 Task: Change  the formatting of the data  Which is Greater than 10 in conditional formating, put the option 'Green Fill with Dark Green Text. . 'In the sheet   Quantum Sales templetes   book
Action: Mouse moved to (47, 161)
Screenshot: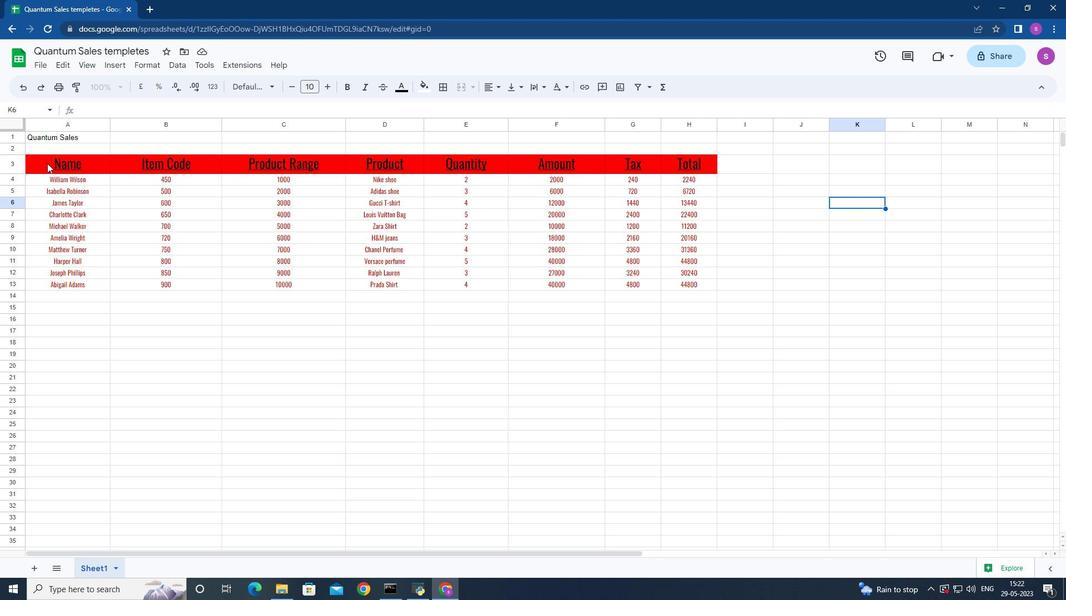
Action: Mouse pressed left at (47, 161)
Screenshot: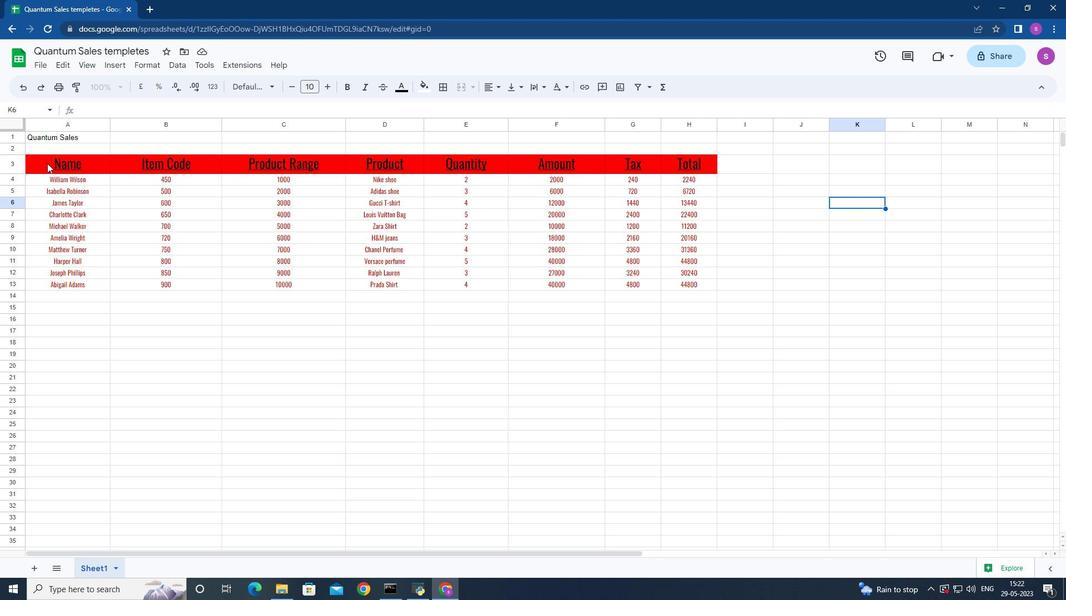 
Action: Mouse moved to (146, 63)
Screenshot: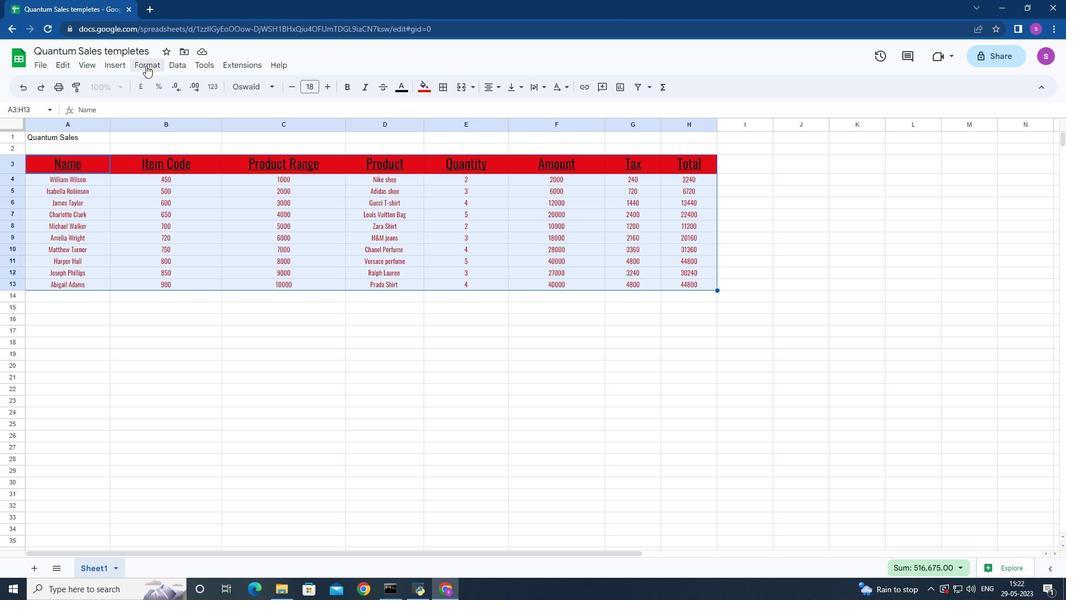 
Action: Mouse pressed left at (146, 63)
Screenshot: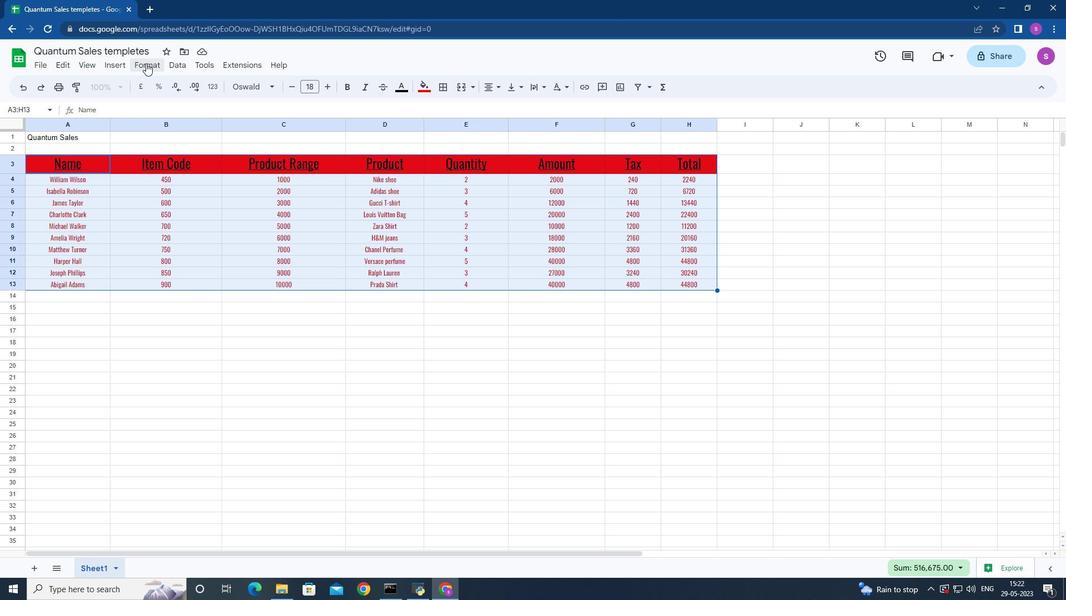
Action: Mouse moved to (244, 255)
Screenshot: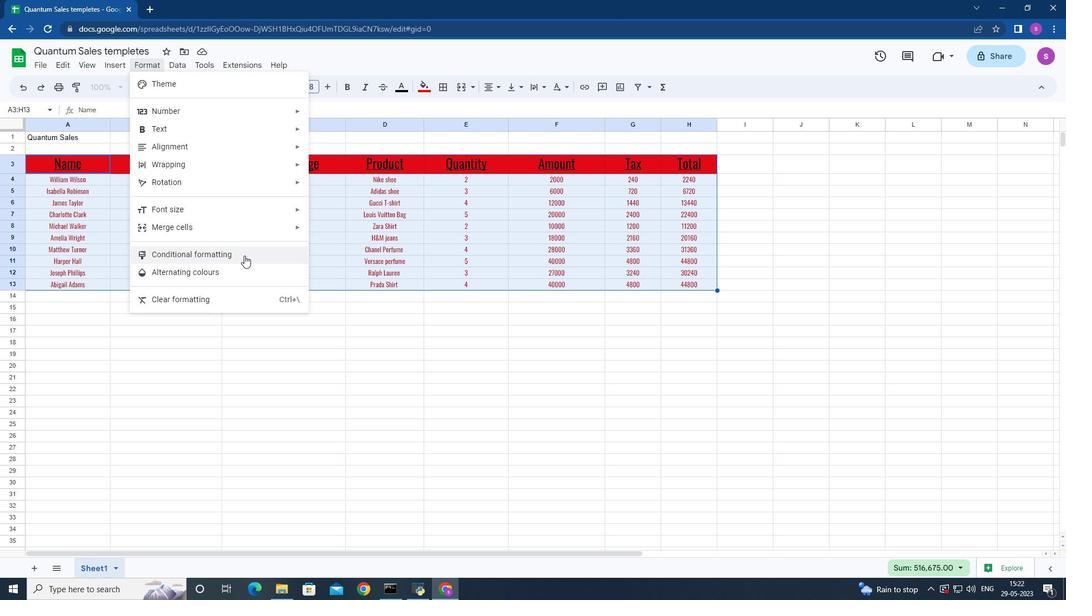 
Action: Mouse pressed left at (244, 255)
Screenshot: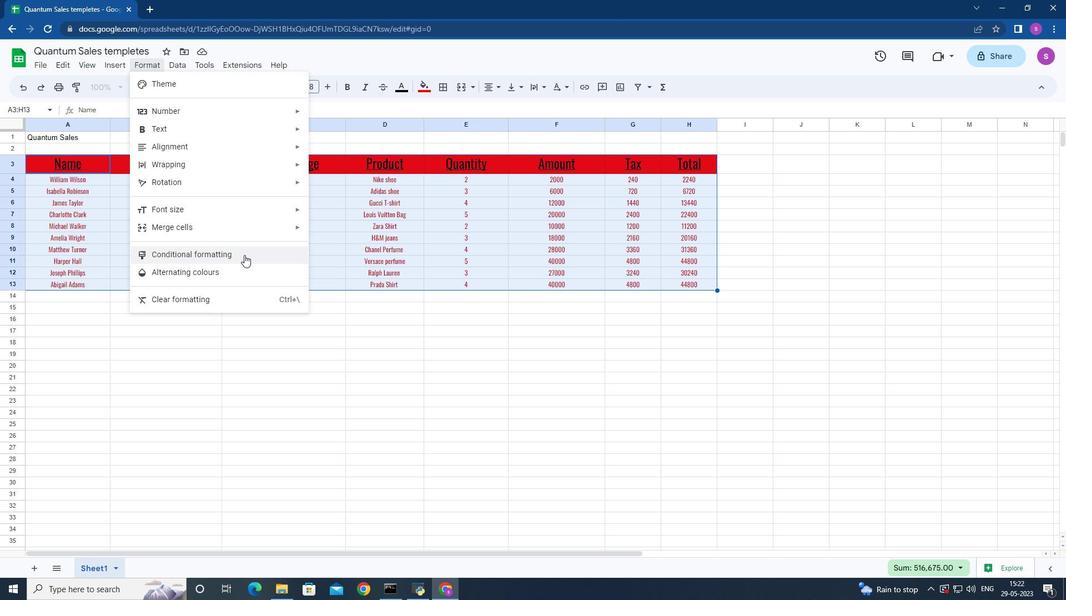 
Action: Mouse moved to (945, 236)
Screenshot: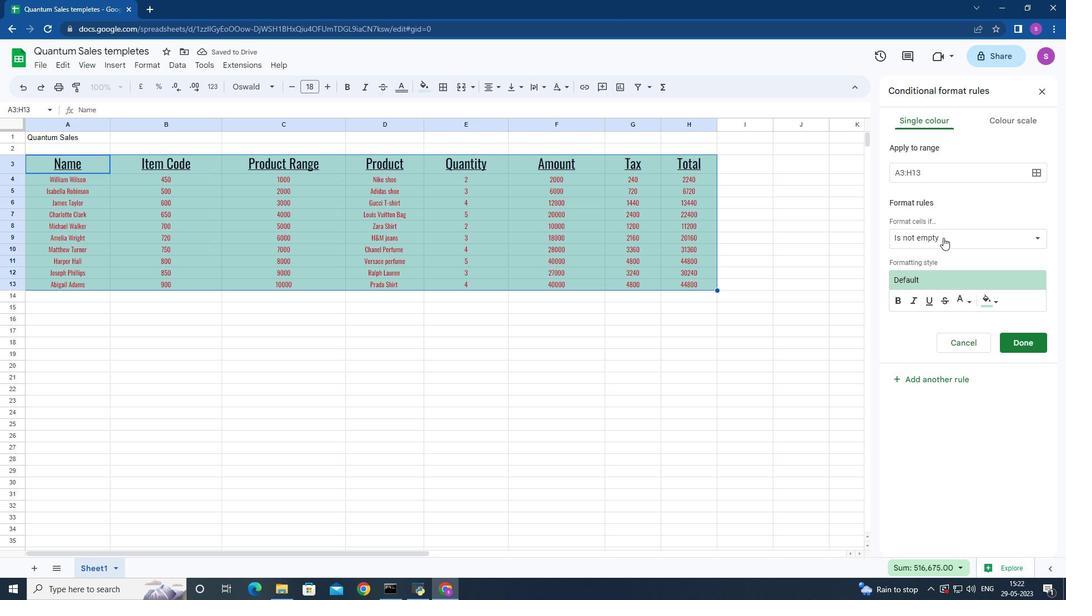 
Action: Mouse pressed left at (945, 236)
Screenshot: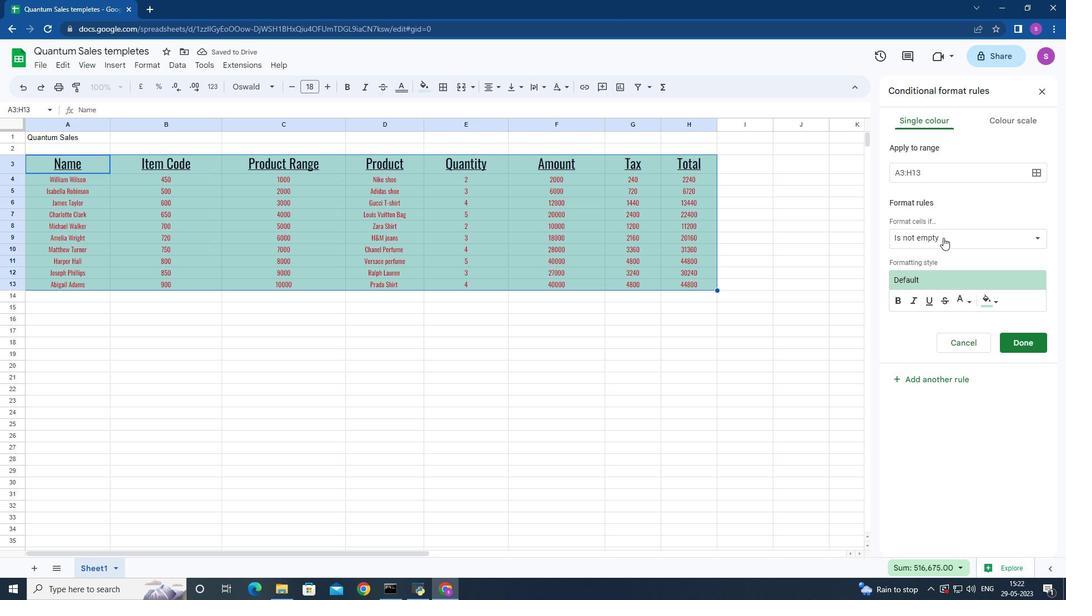 
Action: Mouse moved to (956, 414)
Screenshot: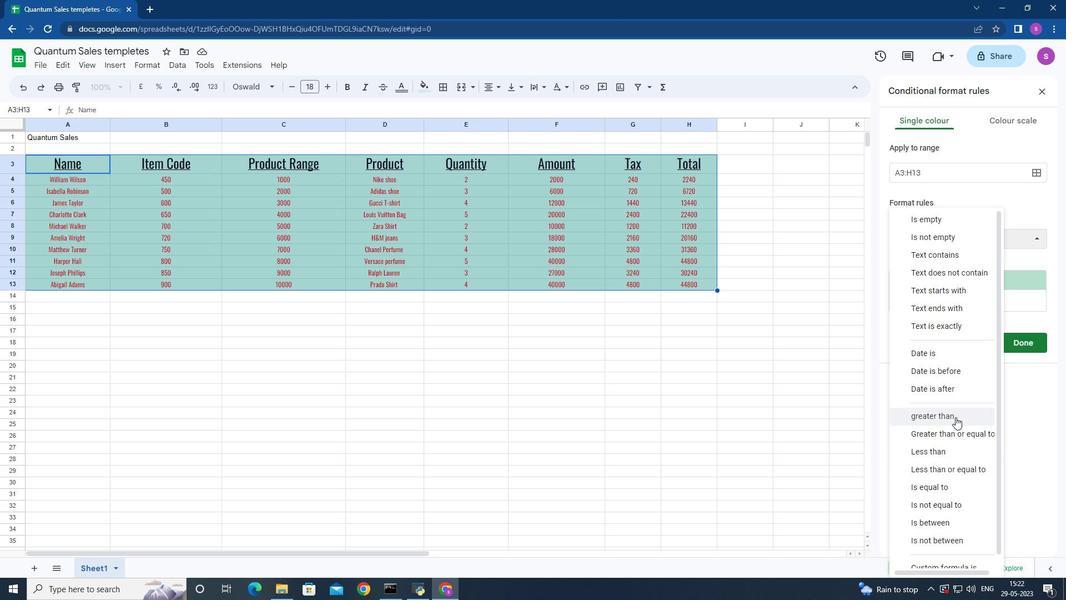 
Action: Mouse pressed left at (956, 414)
Screenshot: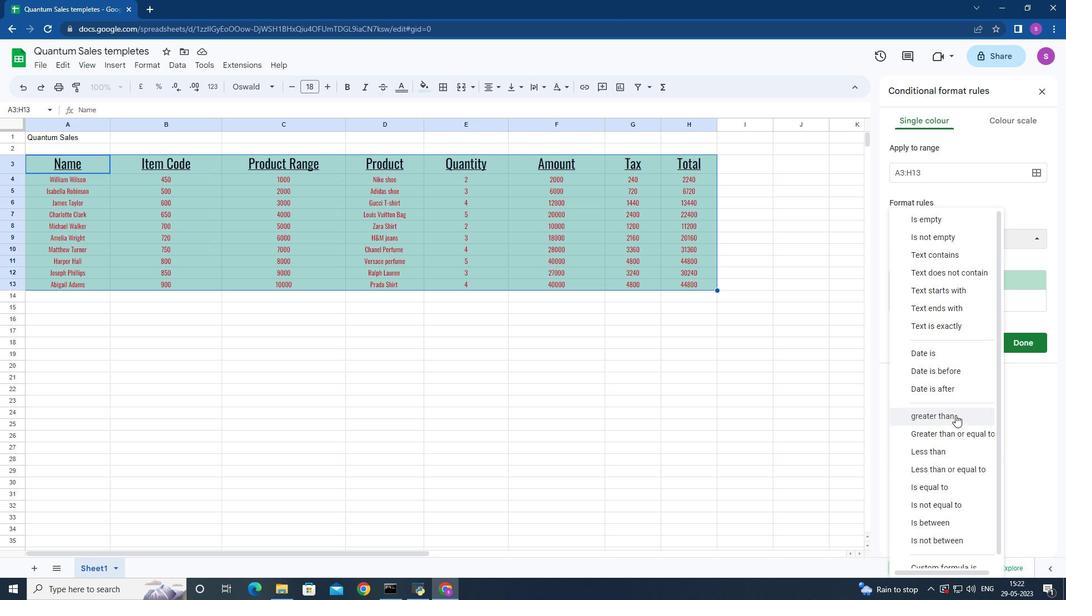 
Action: Mouse moved to (919, 265)
Screenshot: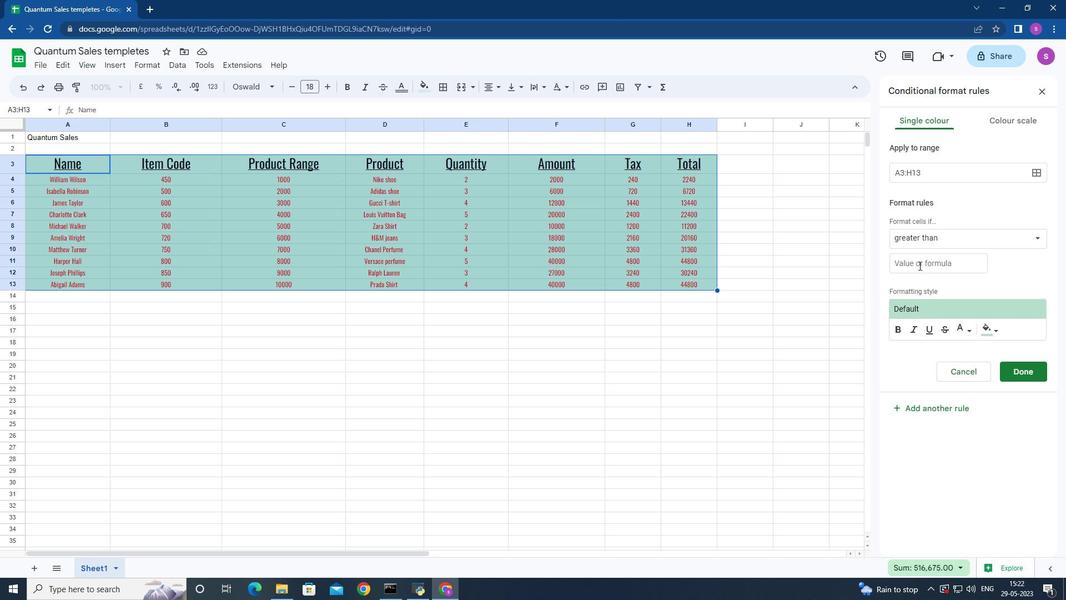 
Action: Mouse pressed left at (919, 265)
Screenshot: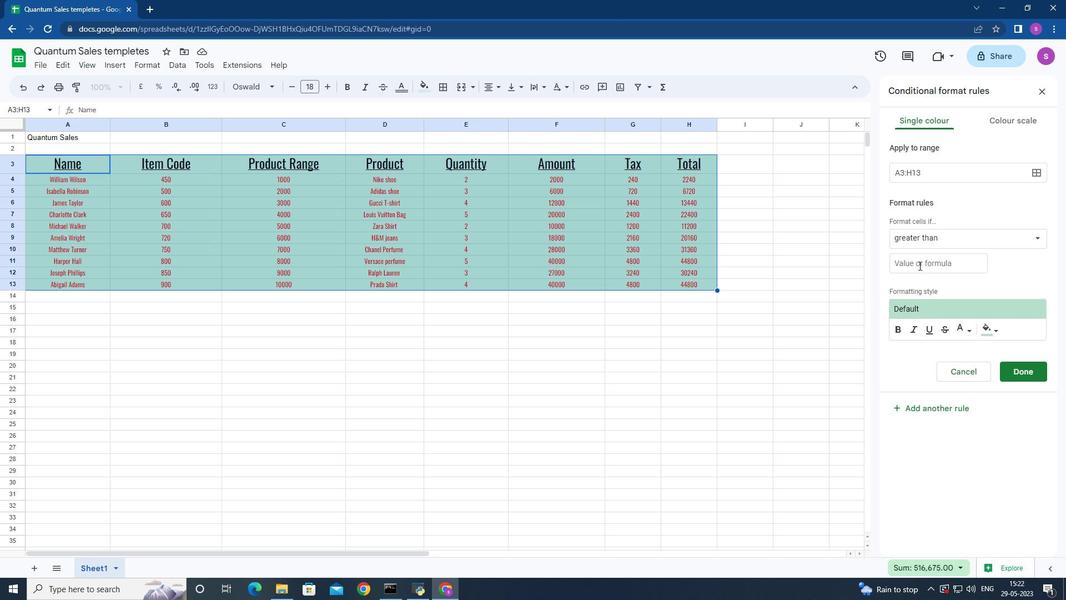 
Action: Key pressed 10
Screenshot: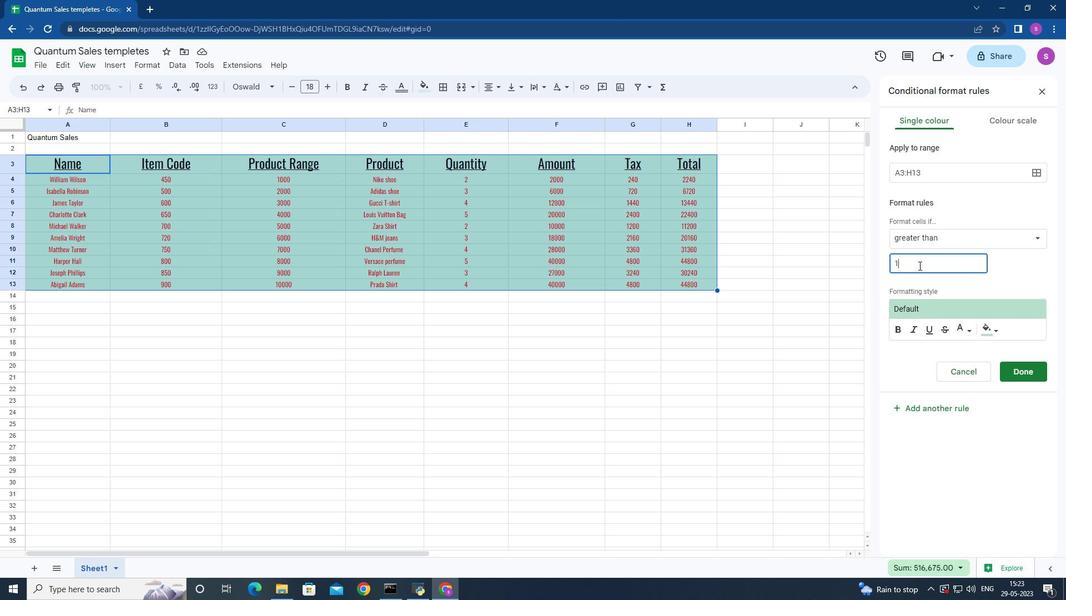 
Action: Mouse moved to (987, 329)
Screenshot: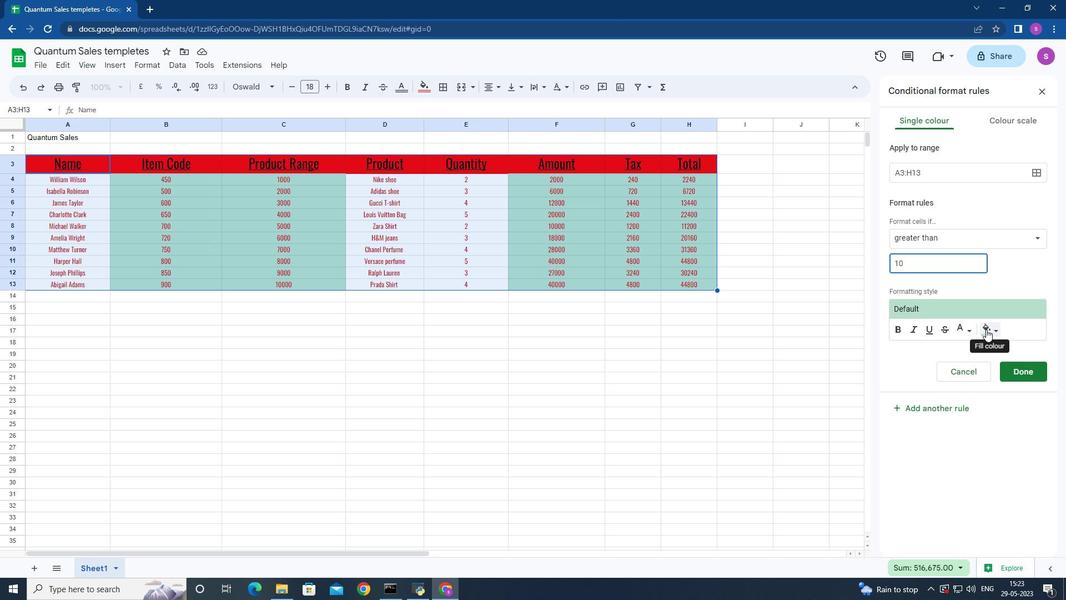 
Action: Mouse pressed left at (987, 329)
Screenshot: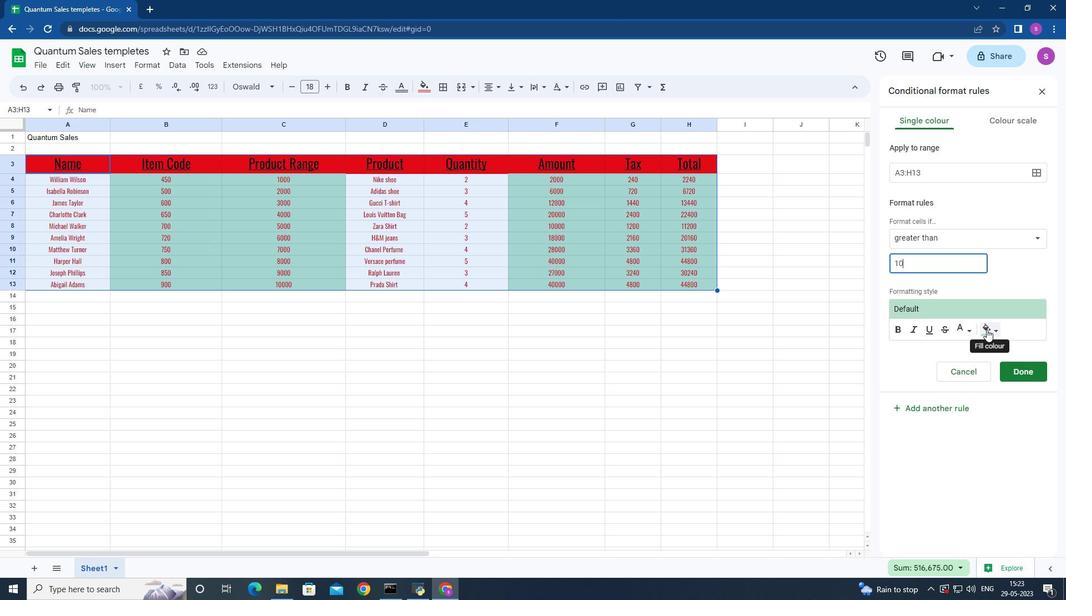 
Action: Mouse moved to (927, 438)
Screenshot: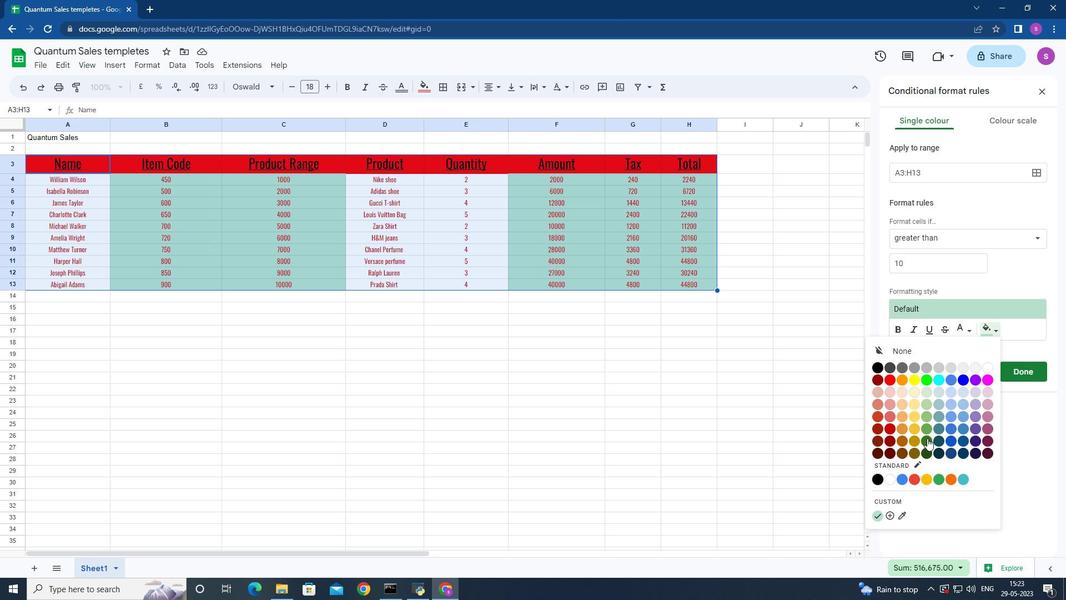 
Action: Mouse pressed left at (927, 438)
Screenshot: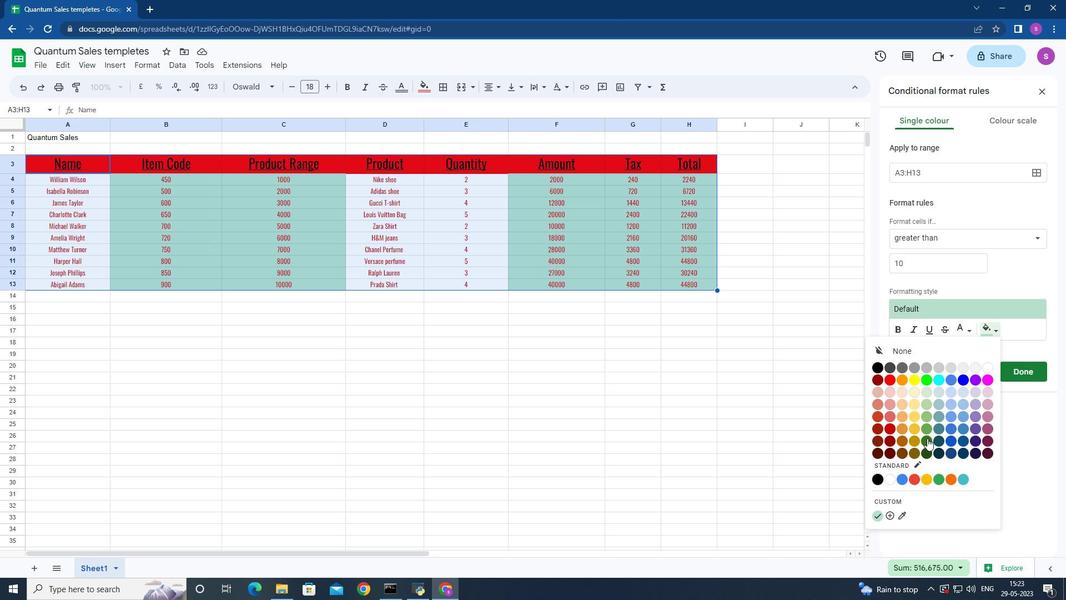 
Action: Mouse moved to (968, 332)
Screenshot: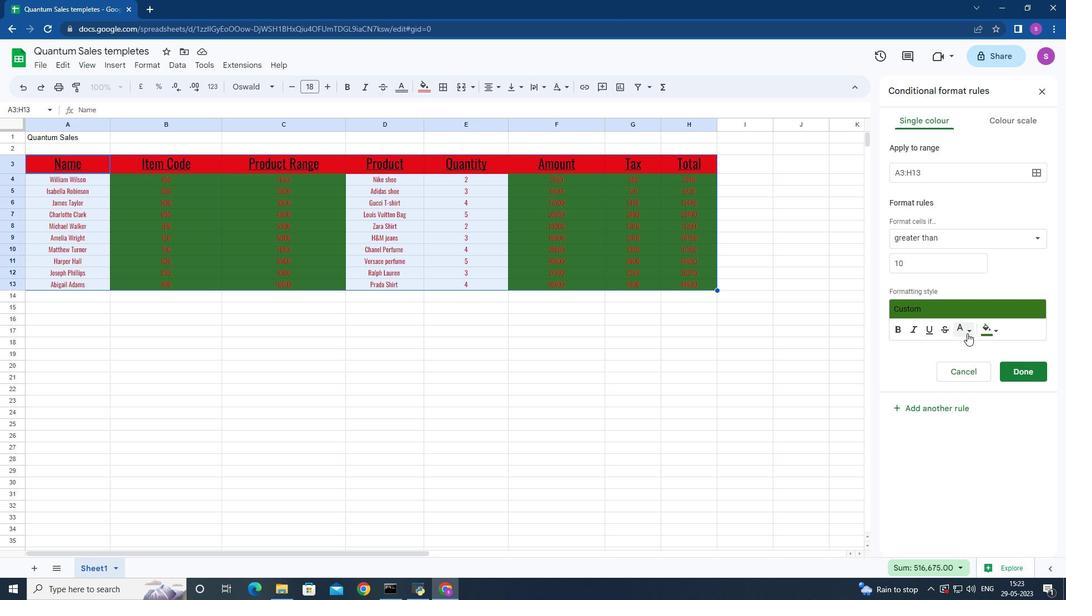 
Action: Mouse pressed left at (968, 332)
Screenshot: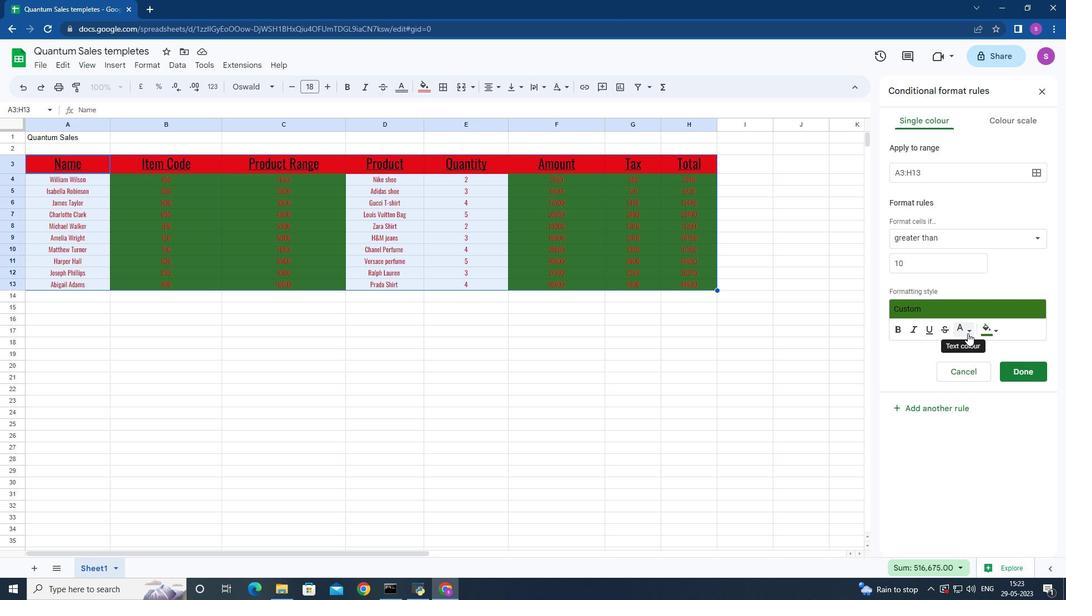 
Action: Mouse moved to (902, 454)
Screenshot: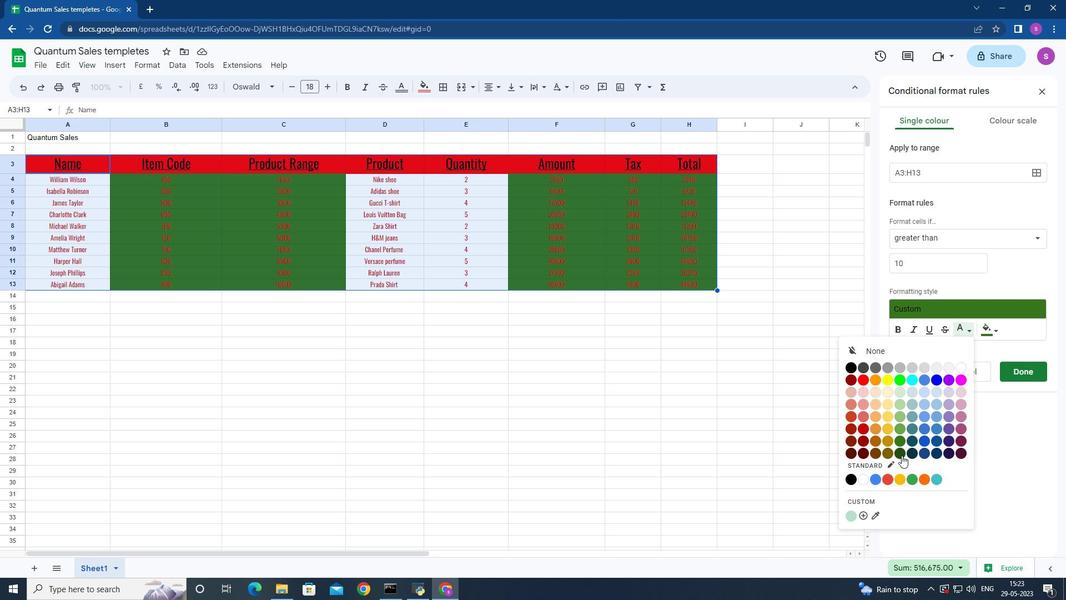 
Action: Mouse pressed left at (902, 454)
Screenshot: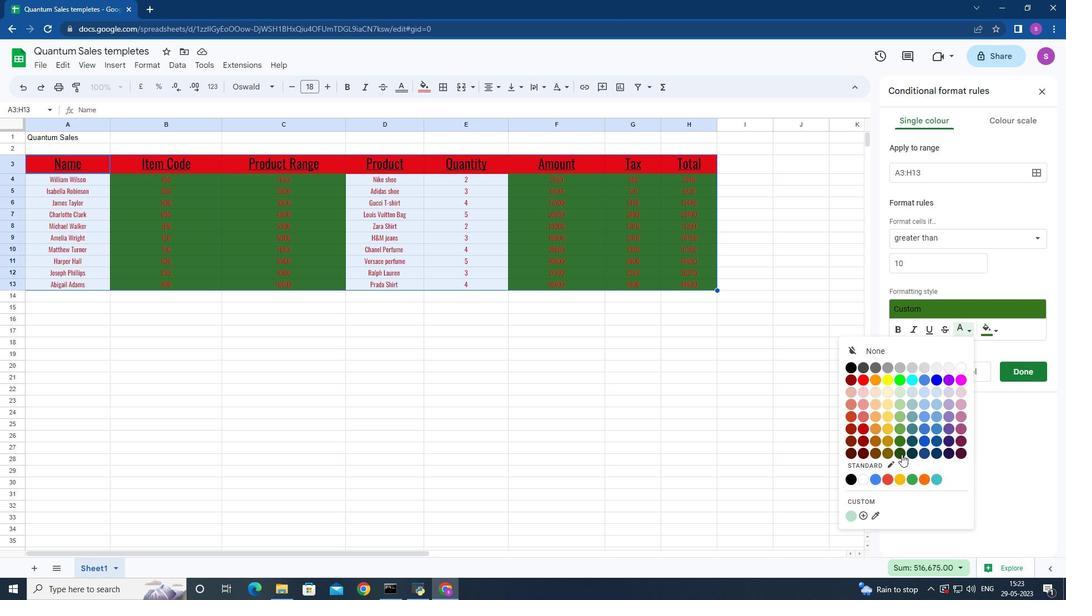 
Action: Mouse moved to (1020, 372)
Screenshot: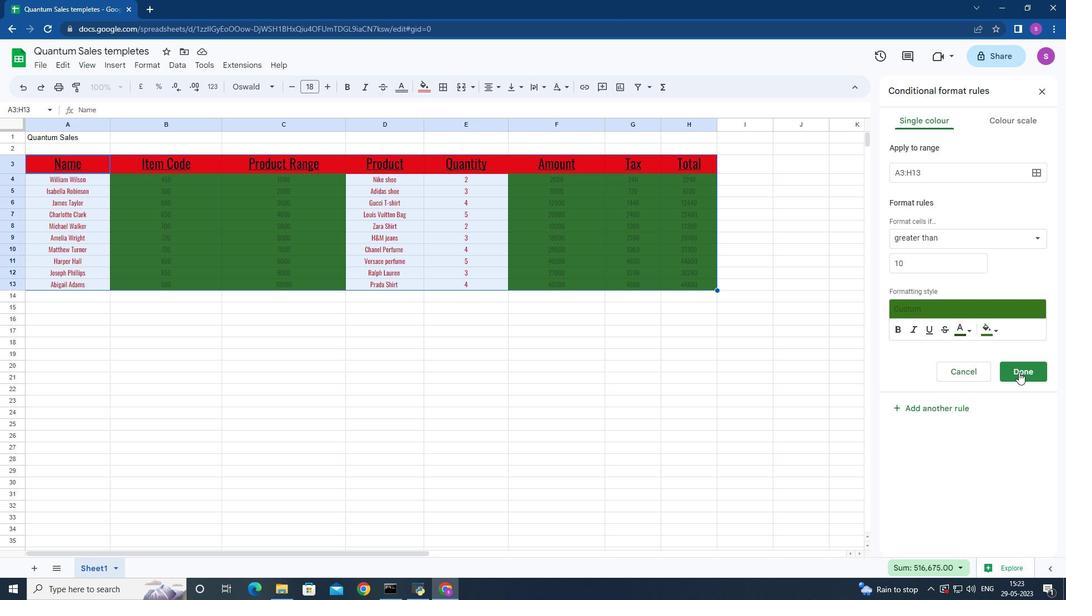 
Action: Mouse pressed left at (1020, 372)
Screenshot: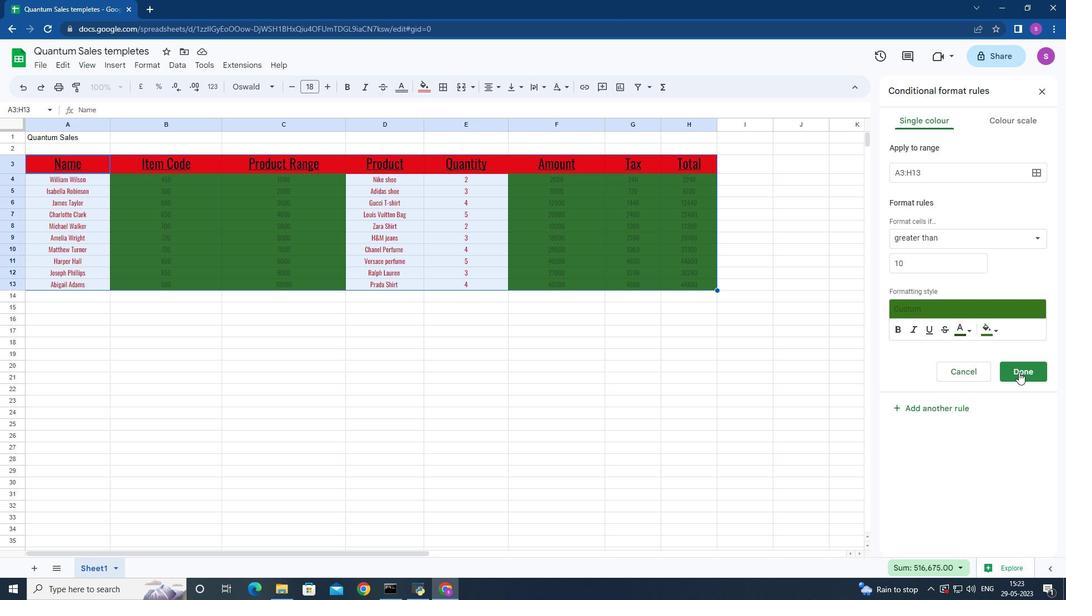 
Action: Mouse moved to (818, 242)
Screenshot: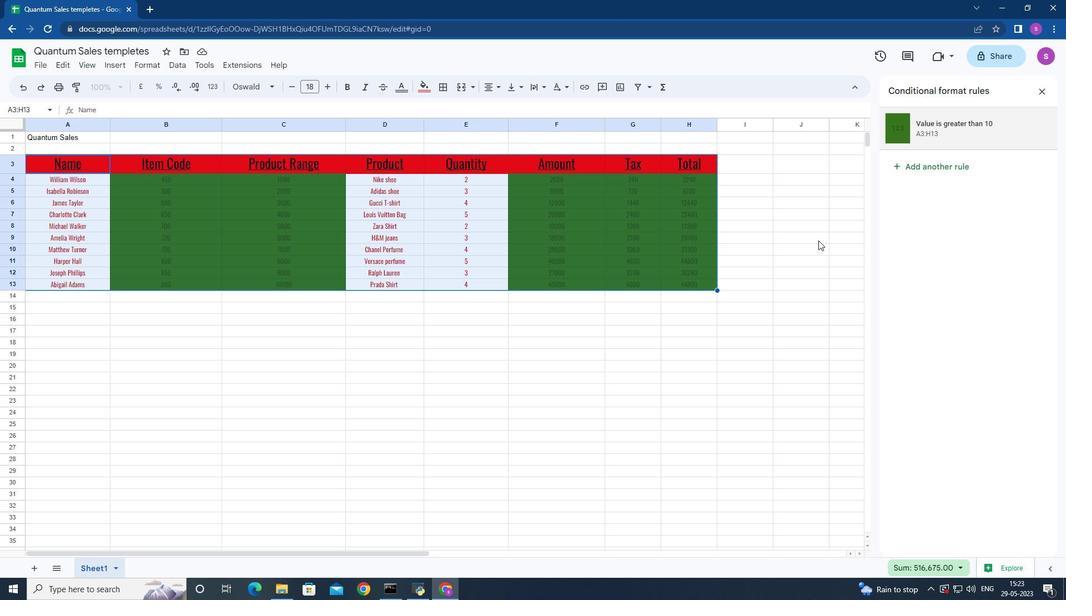 
Action: Mouse scrolled (818, 242) with delta (0, 0)
Screenshot: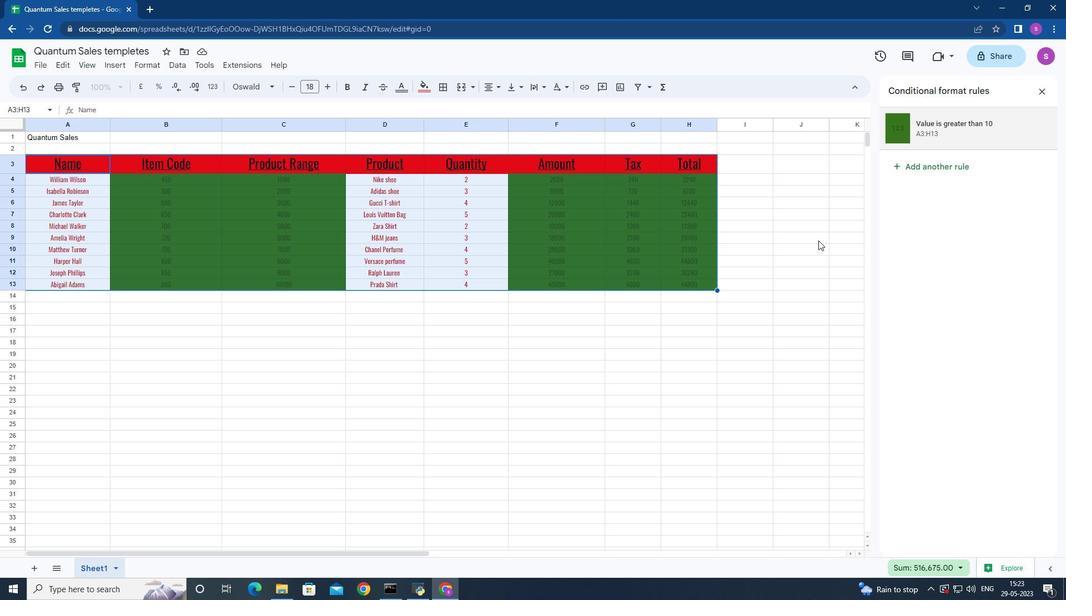 
Action: Mouse moved to (738, 323)
Screenshot: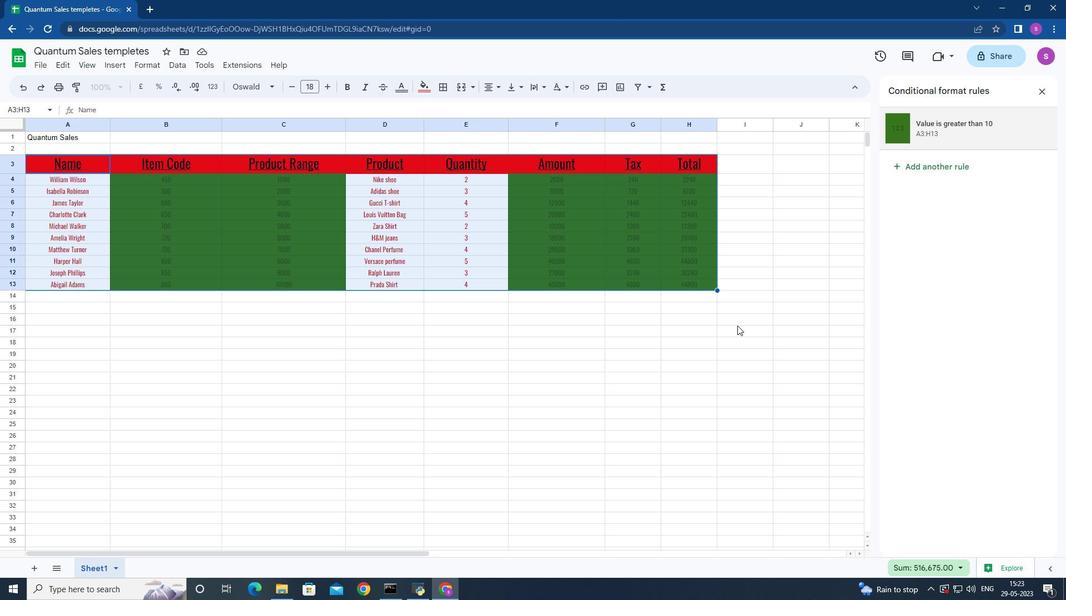 
Action: Mouse scrolled (738, 323) with delta (0, 0)
Screenshot: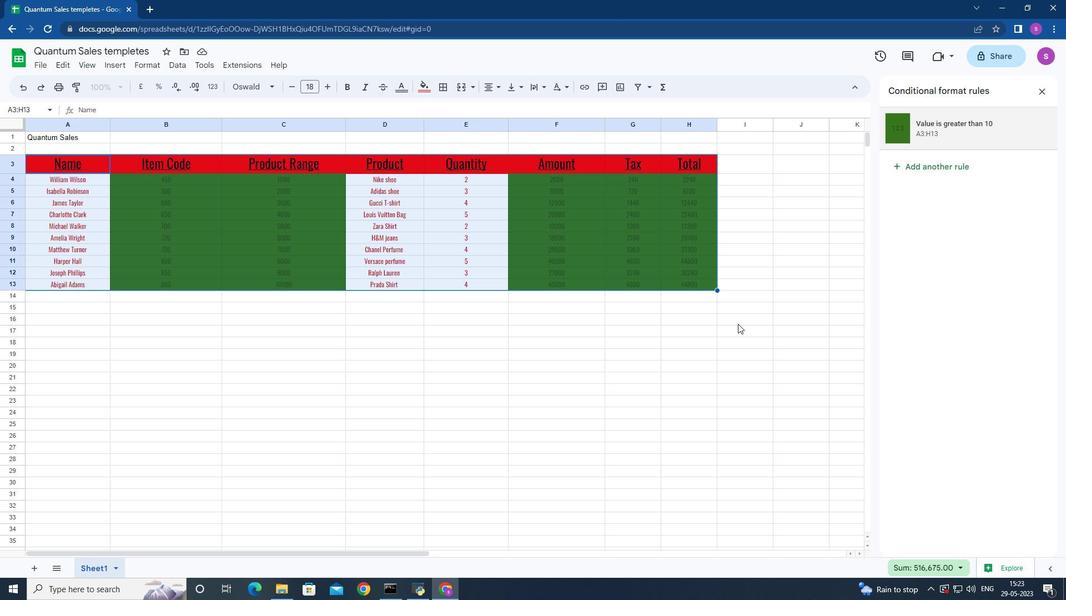
Action: Mouse moved to (741, 322)
Screenshot: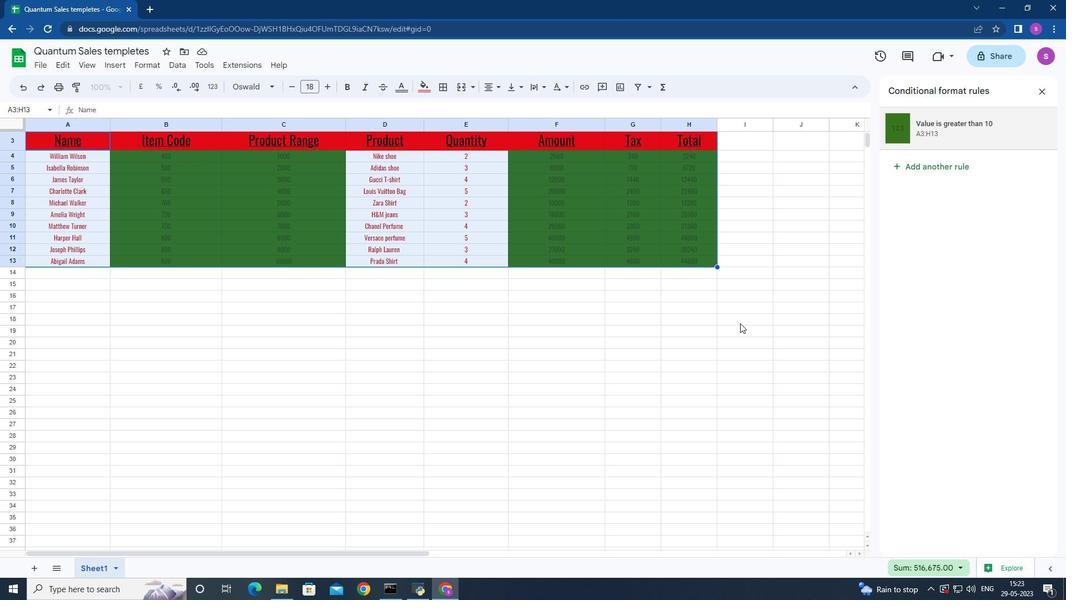
Action: Mouse scrolled (741, 322) with delta (0, 0)
Screenshot: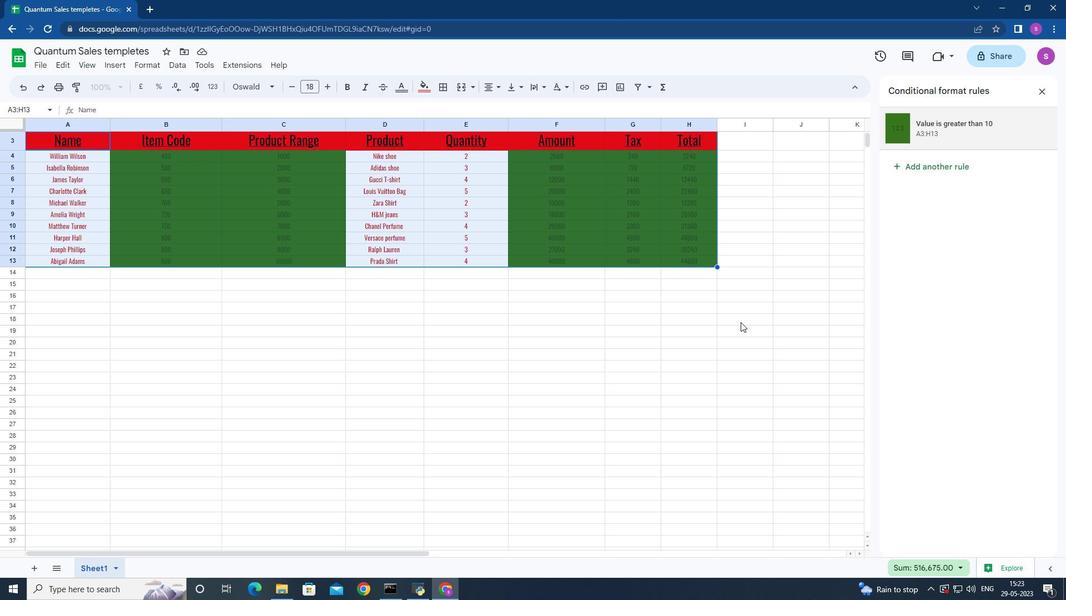
Action: Mouse scrolled (741, 322) with delta (0, 0)
Screenshot: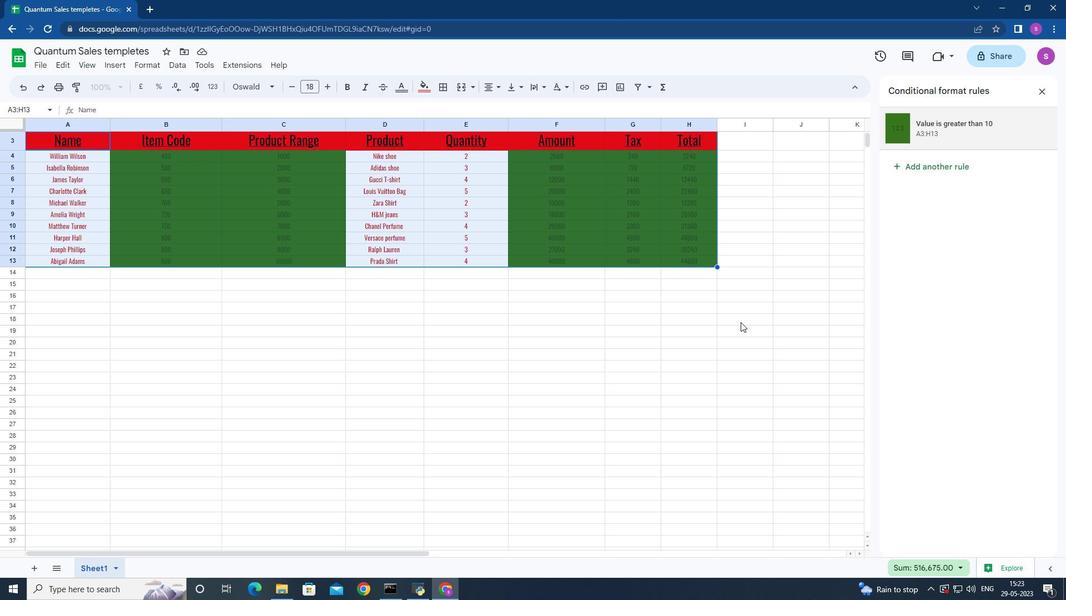 
Action: Mouse scrolled (741, 322) with delta (0, 0)
Screenshot: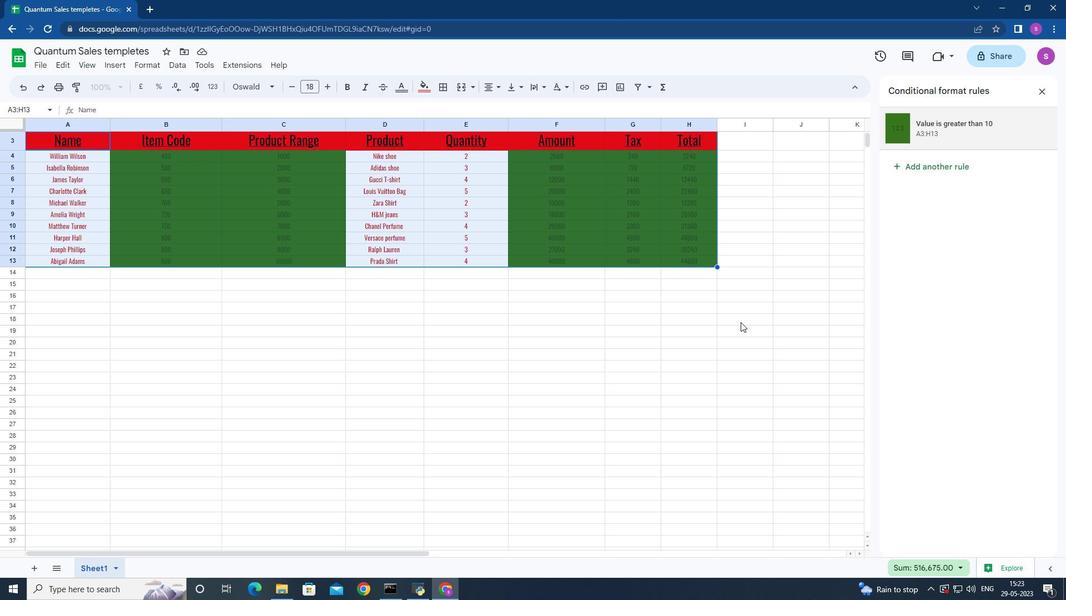 
Action: Mouse moved to (741, 322)
Screenshot: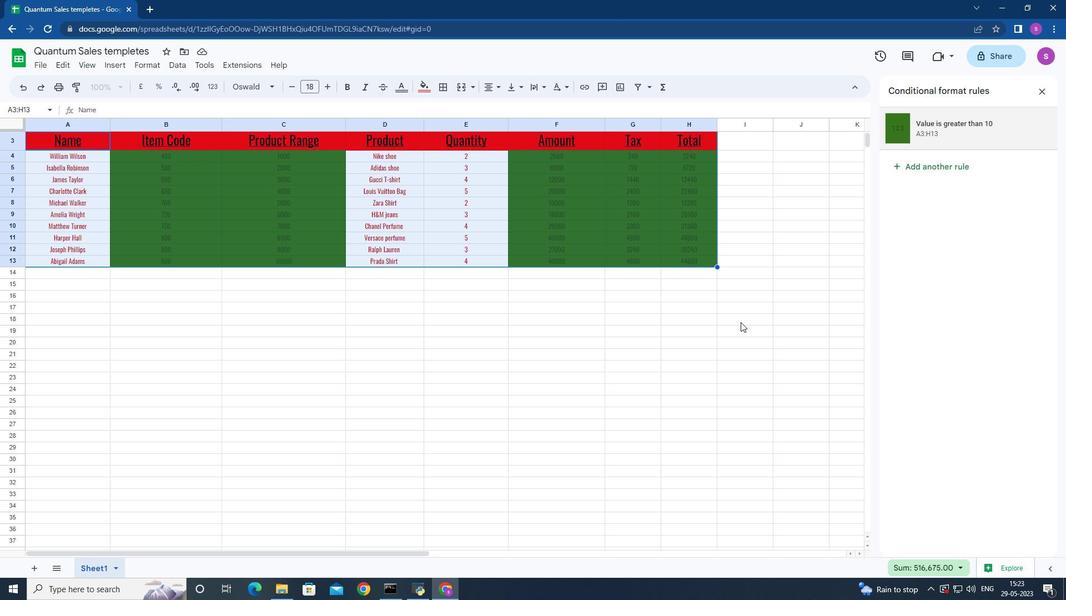 
Action: Mouse scrolled (741, 322) with delta (0, 0)
Screenshot: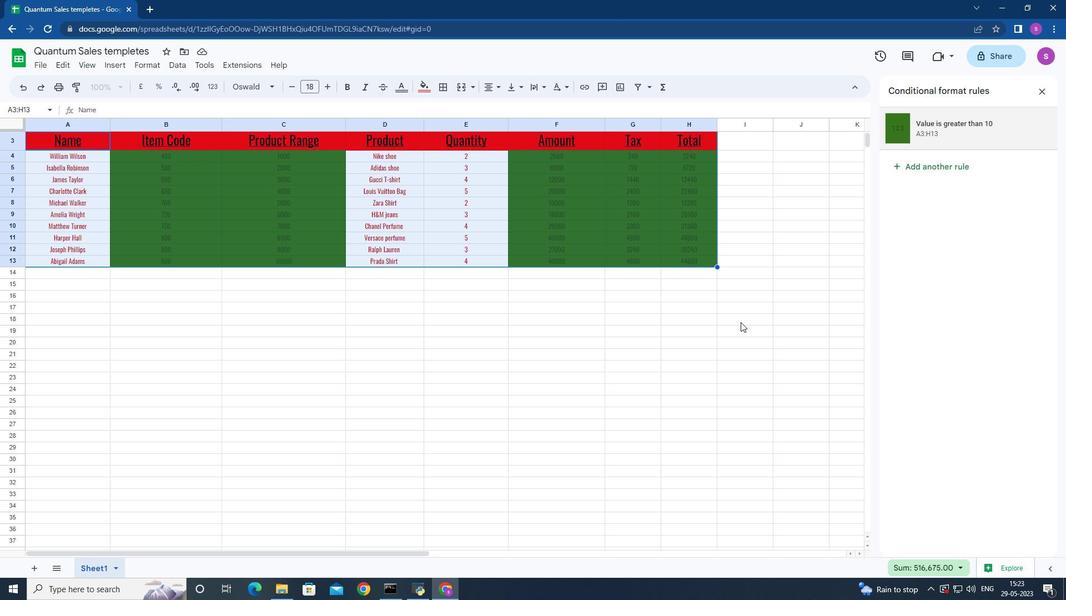 
Action: Mouse scrolled (741, 322) with delta (0, 0)
Screenshot: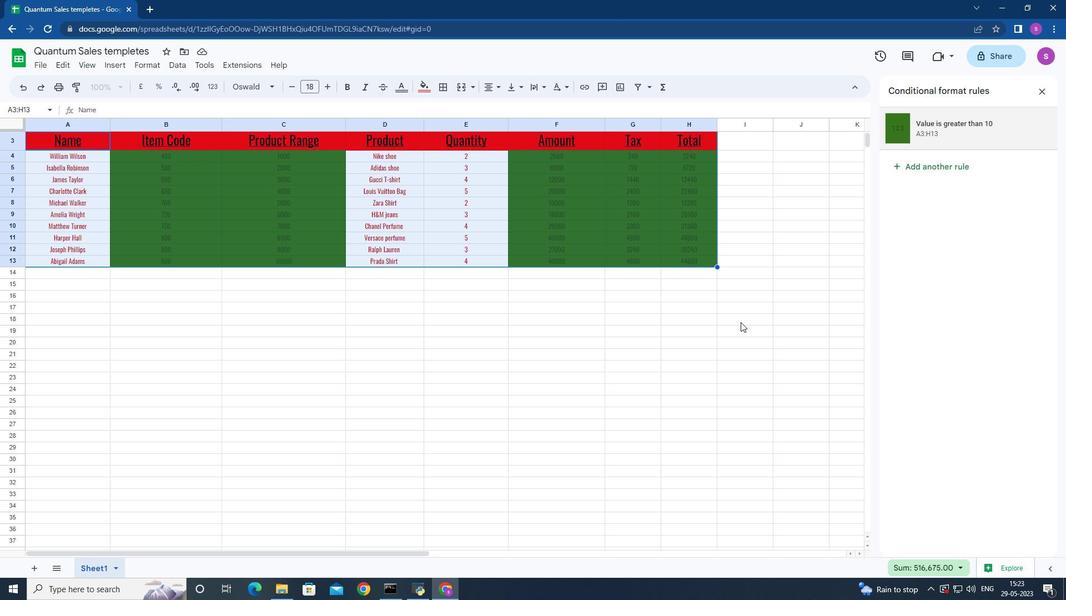 
Action: Mouse scrolled (741, 322) with delta (0, 0)
Screenshot: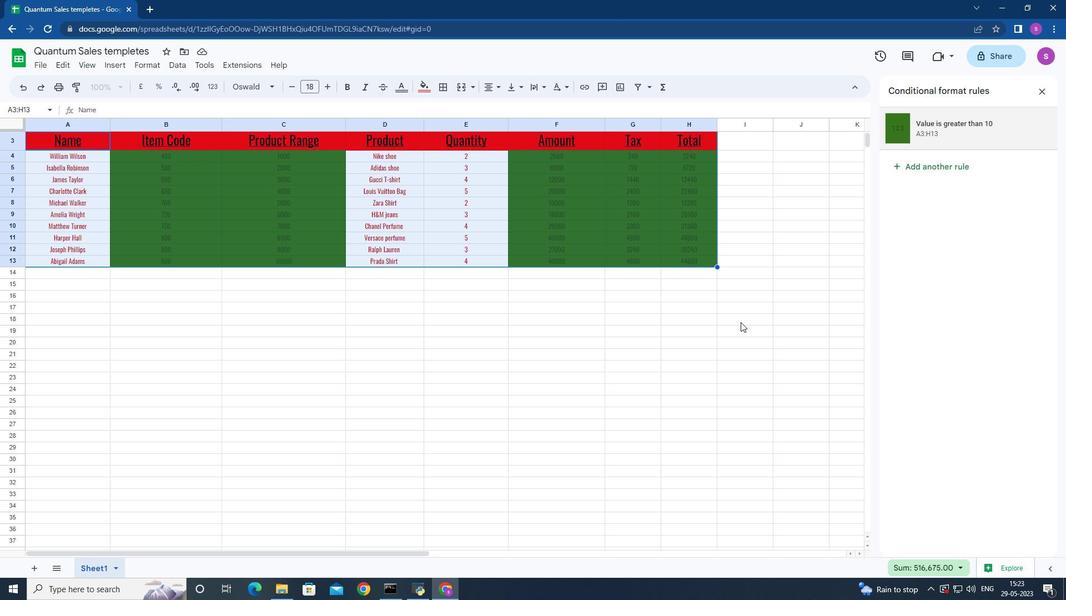 
Action: Mouse moved to (1041, 91)
Screenshot: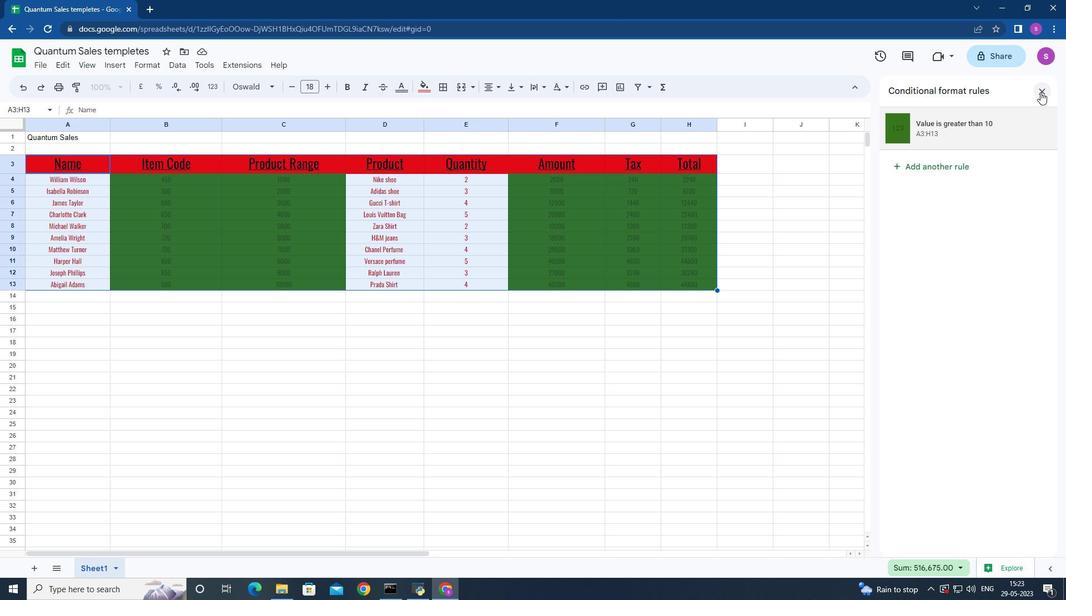 
Action: Mouse pressed left at (1041, 91)
Screenshot: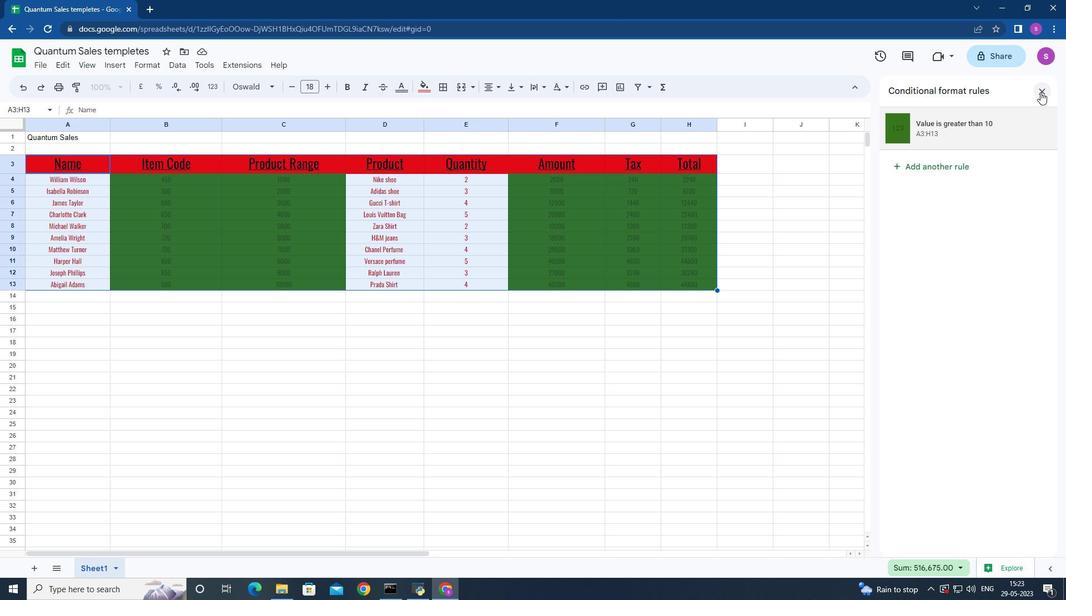 
Action: Mouse moved to (736, 268)
Screenshot: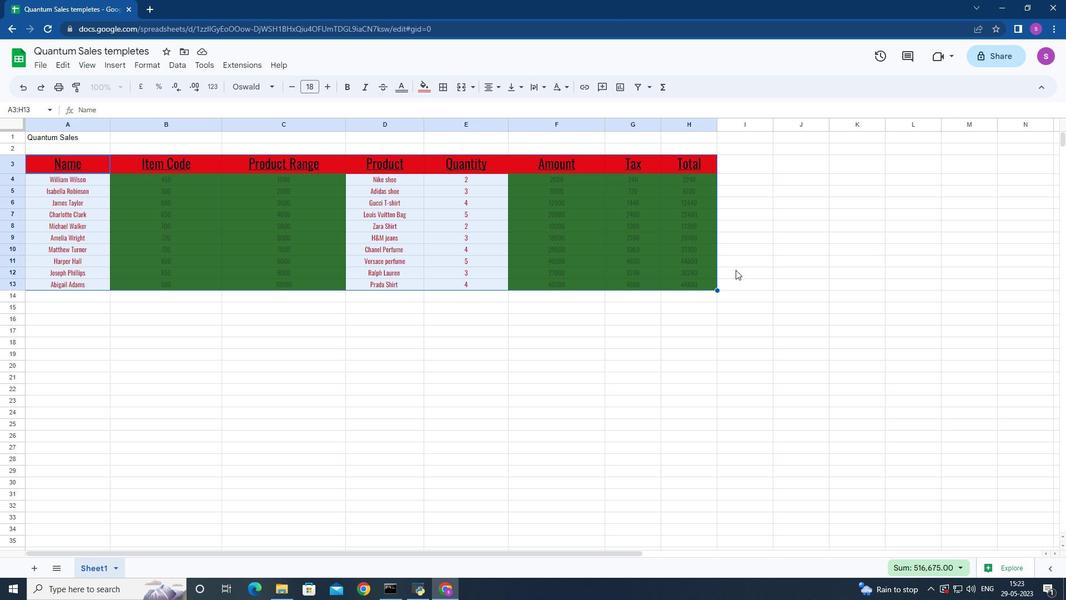 
